 Task: Create a section Cloud Migration Sprint and in the section, add a milestone Compliance Requirements Implementation in the project TransitPlan.
Action: Mouse moved to (46, 483)
Screenshot: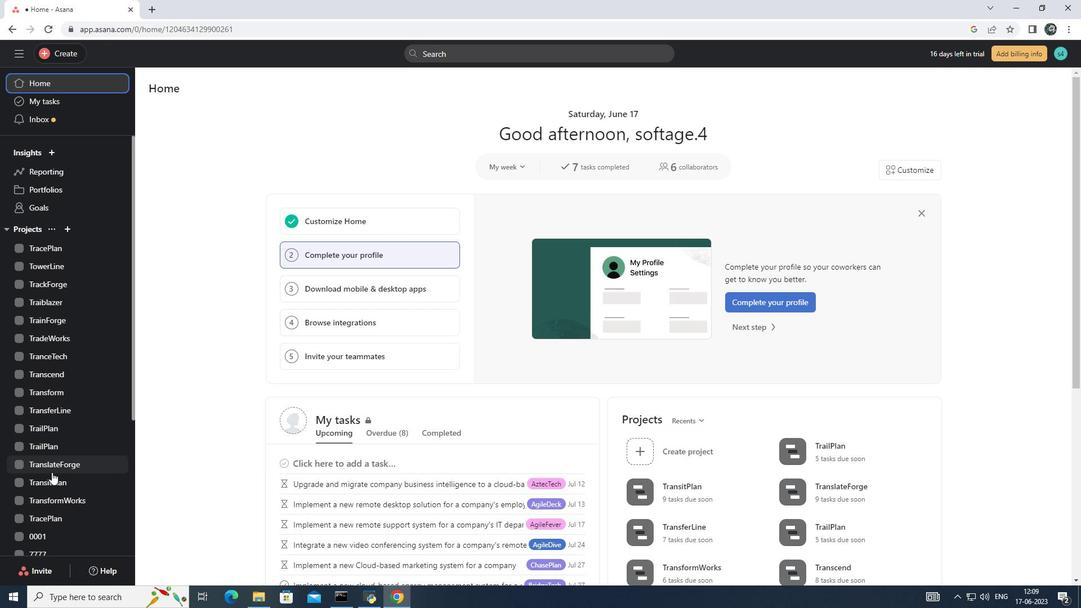 
Action: Mouse pressed left at (46, 483)
Screenshot: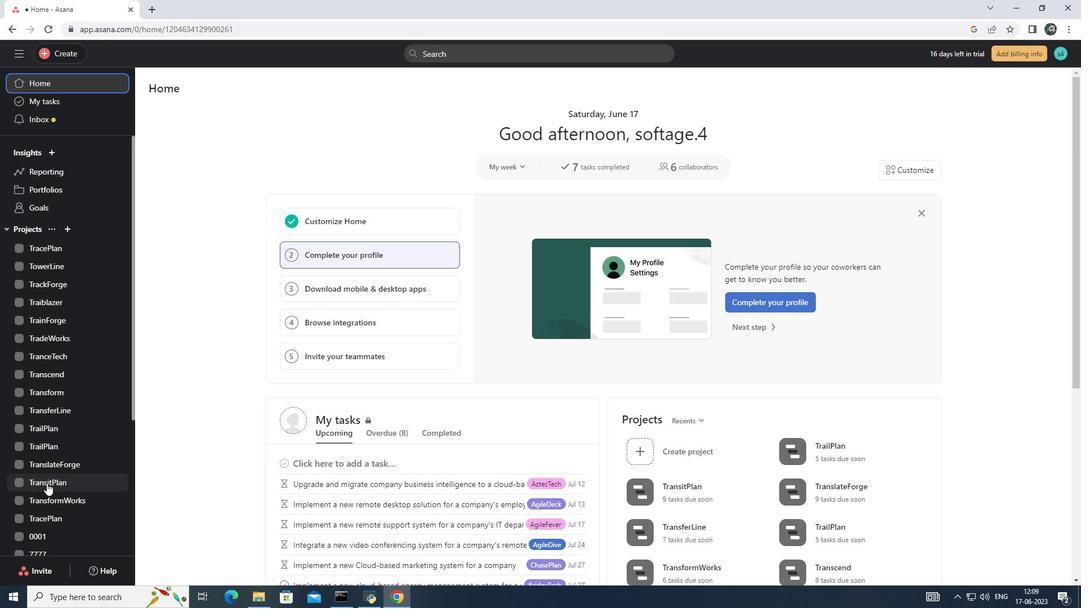 
Action: Mouse moved to (208, 490)
Screenshot: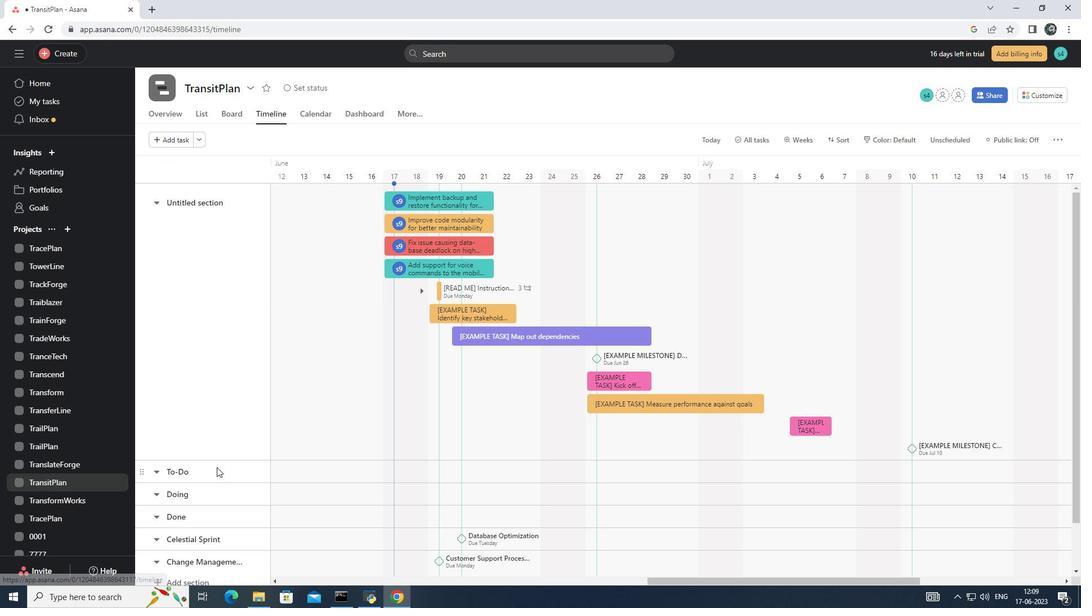 
Action: Mouse scrolled (208, 489) with delta (0, 0)
Screenshot: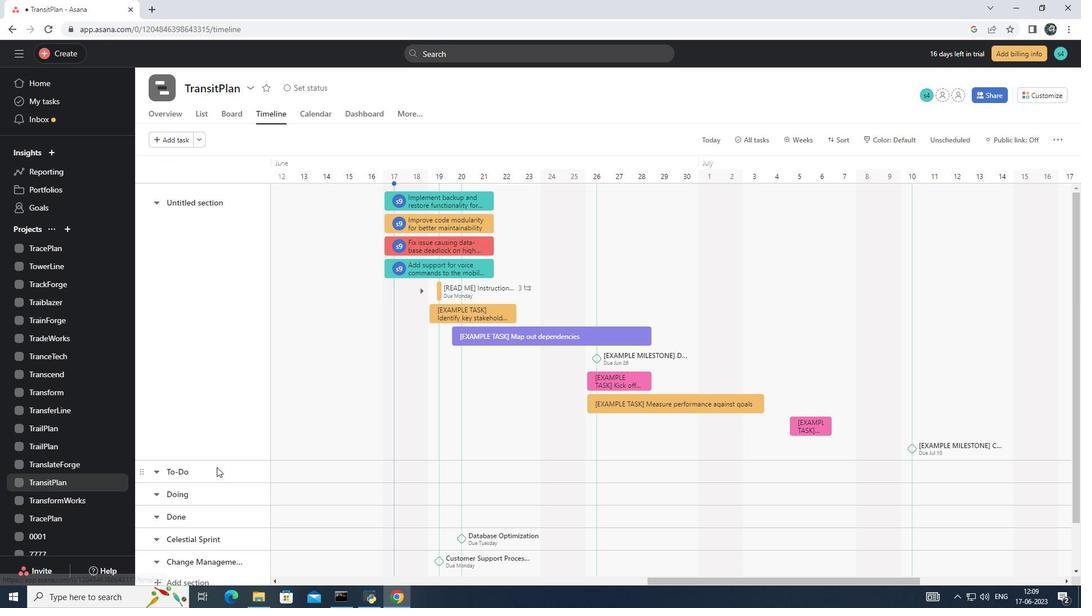 
Action: Mouse moved to (207, 490)
Screenshot: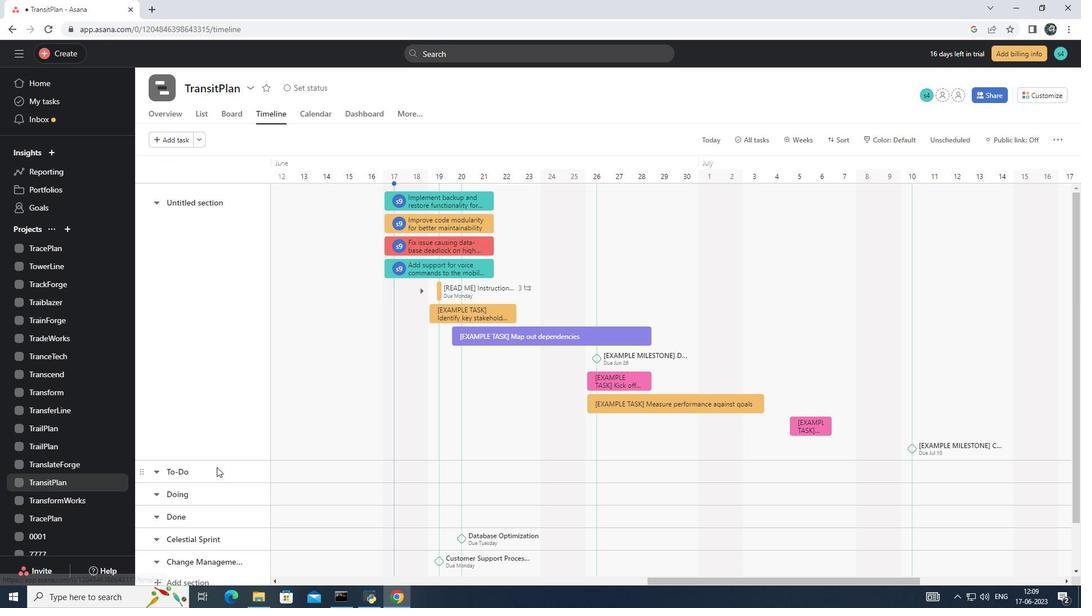 
Action: Mouse scrolled (207, 489) with delta (0, 0)
Screenshot: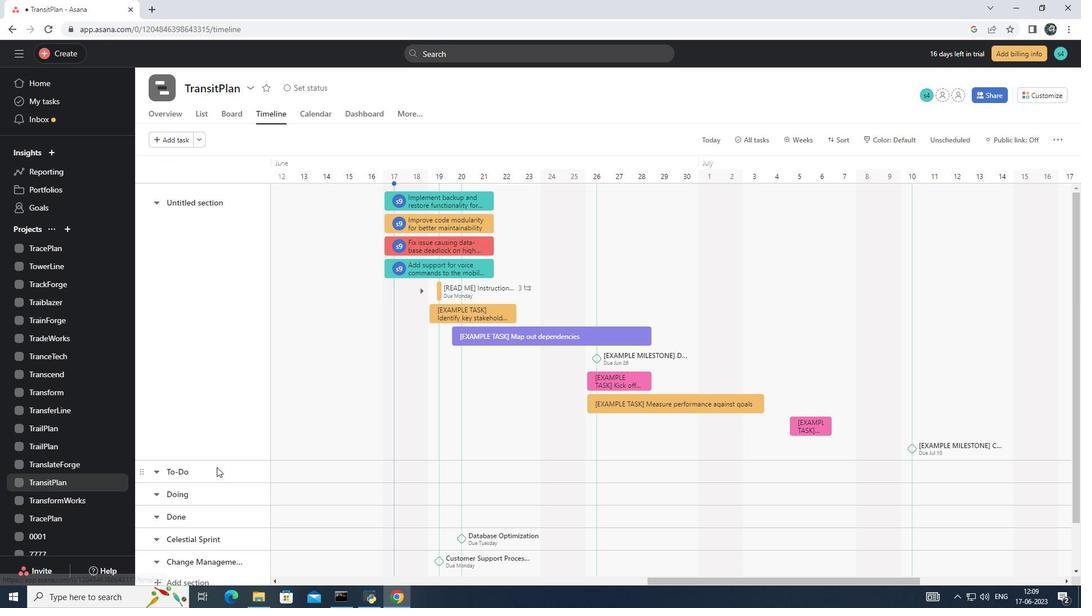 
Action: Mouse moved to (185, 529)
Screenshot: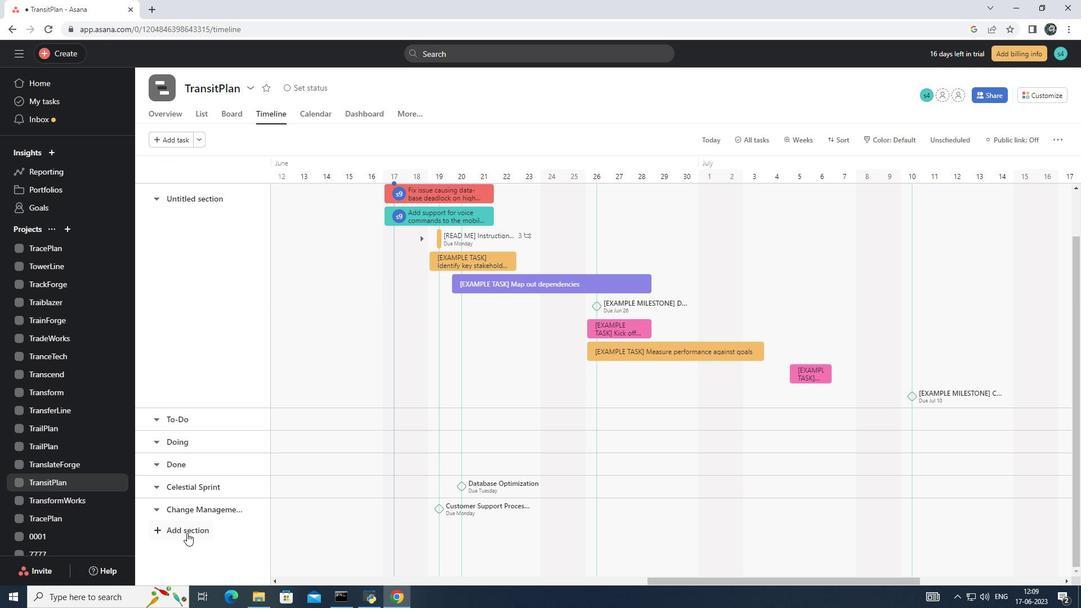 
Action: Mouse pressed left at (185, 529)
Screenshot: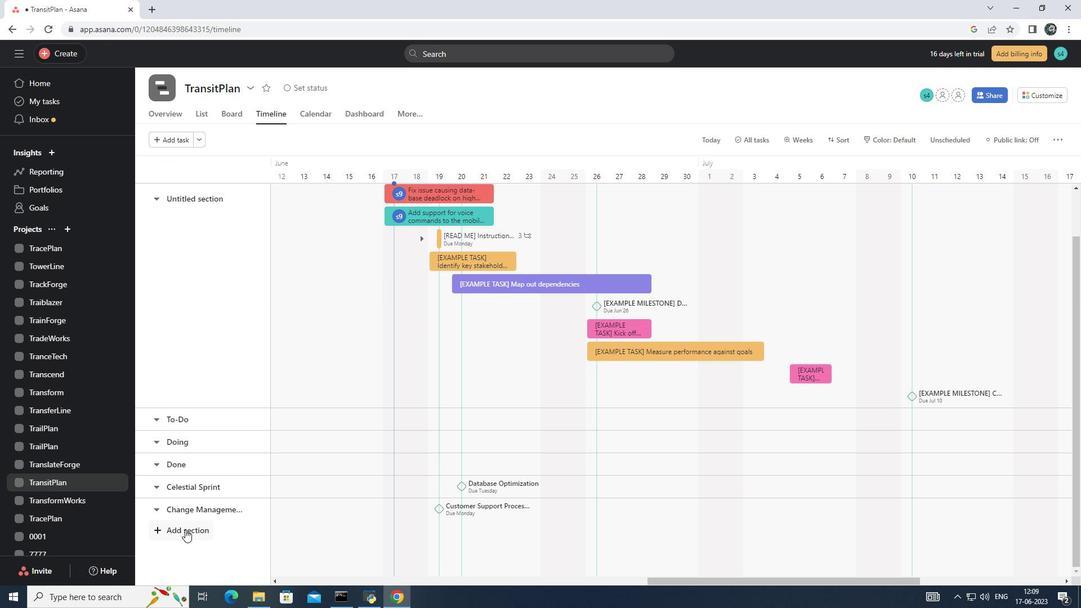 
Action: Mouse moved to (182, 527)
Screenshot: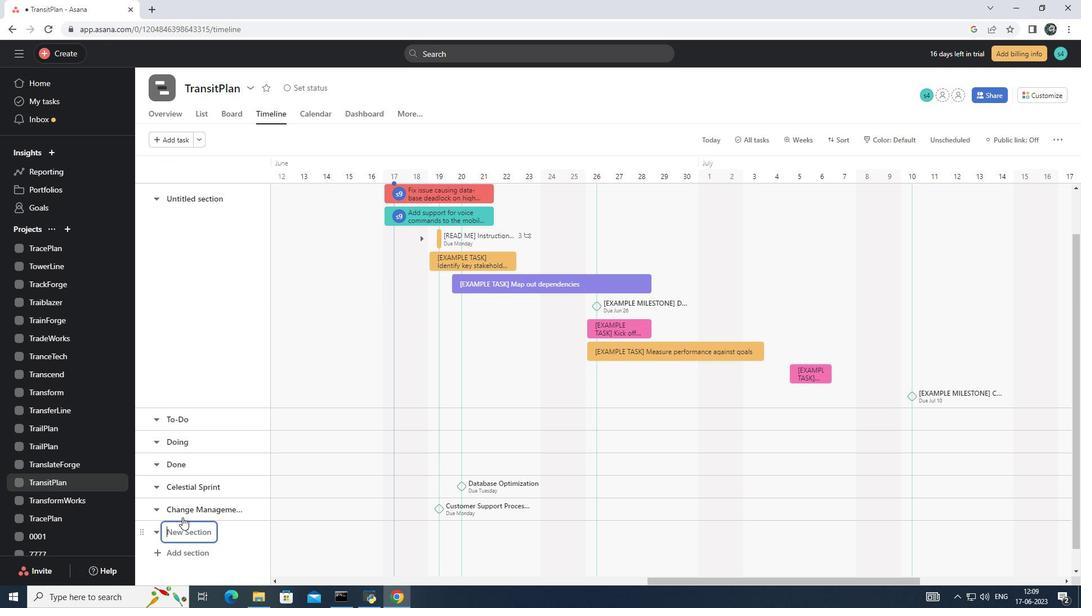 
Action: Key pressed <Key.shift><Key.shift><Key.shift><Key.shift><Key.shift><Key.shift><Key.shift><Key.shift><Key.shift>Cloud<Key.space><Key.shift>Migration<Key.space><Key.shift>Sprint<Key.enter>
Screenshot: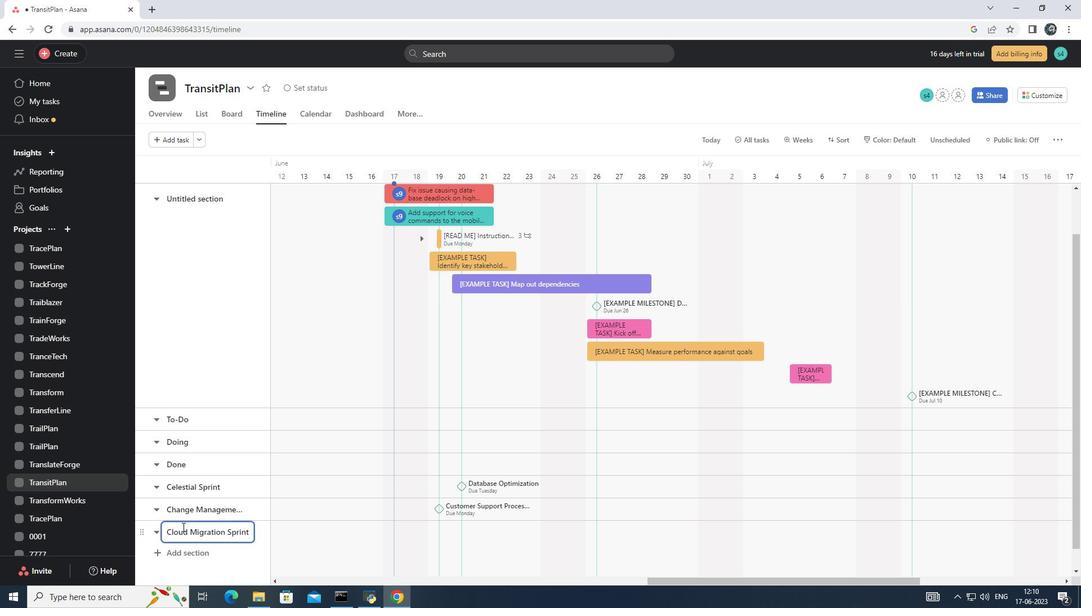 
Action: Mouse moved to (371, 536)
Screenshot: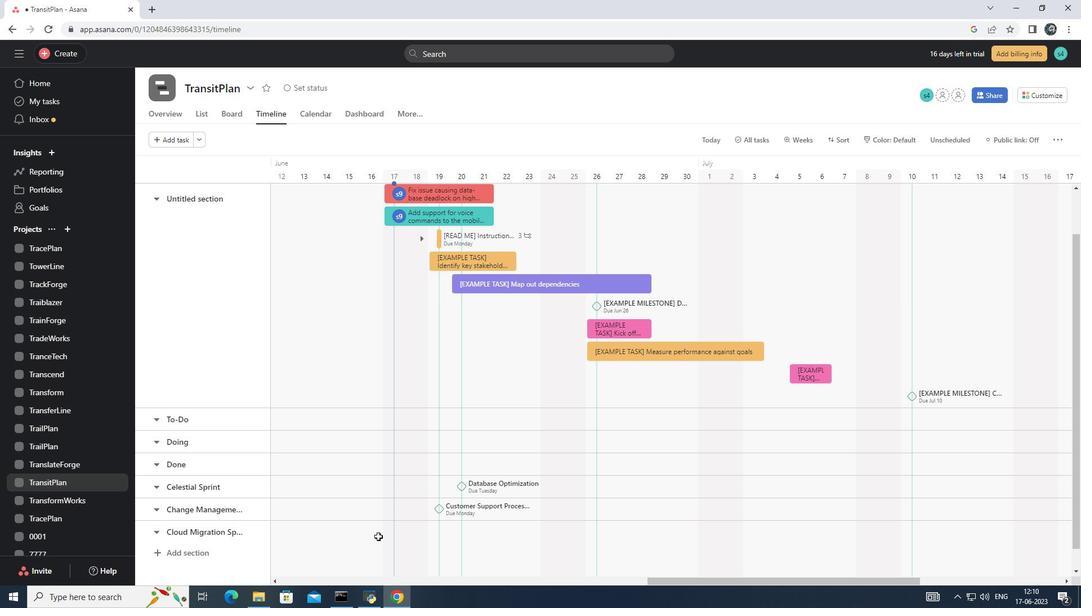 
Action: Mouse pressed left at (371, 536)
Screenshot: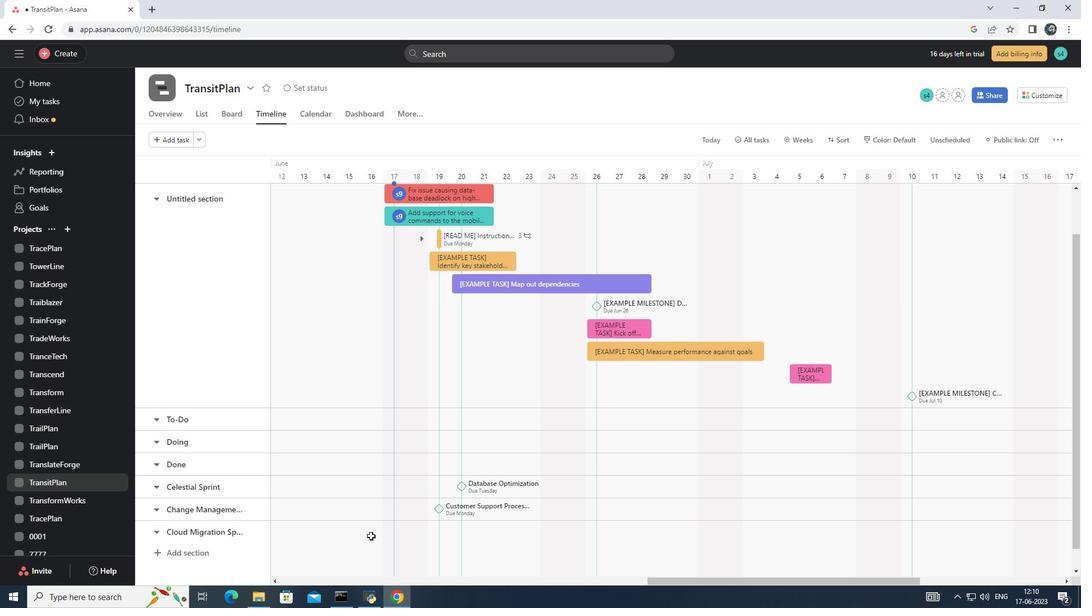 
Action: Key pressed <Key.shift>Compliance<Key.space><Key.shift>Requirements<Key.space><Key.shift>Implementation<Key.enter>
Screenshot: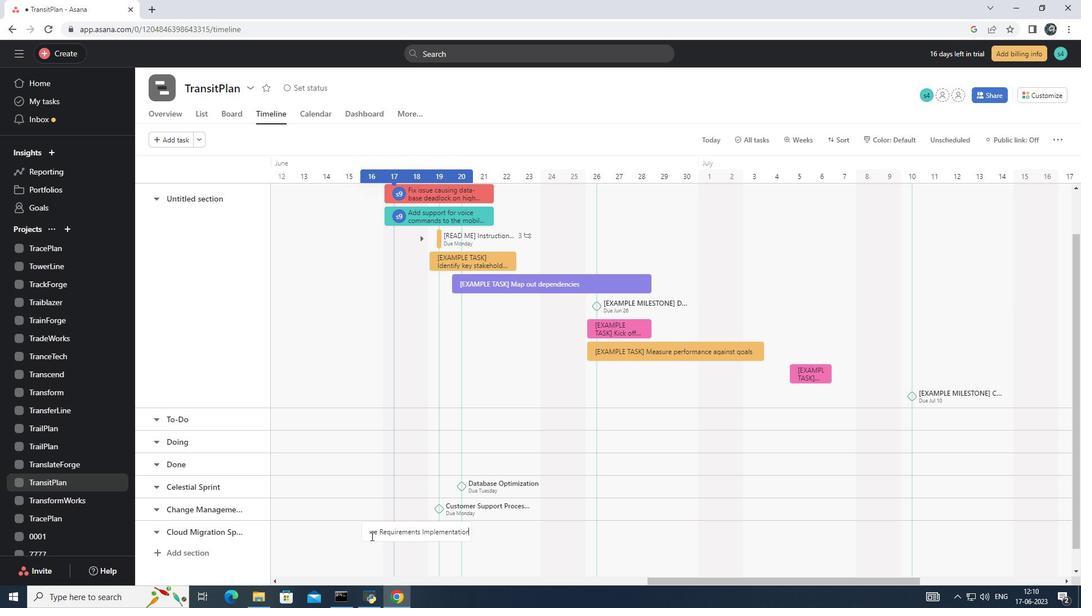 
Action: Mouse moved to (408, 533)
Screenshot: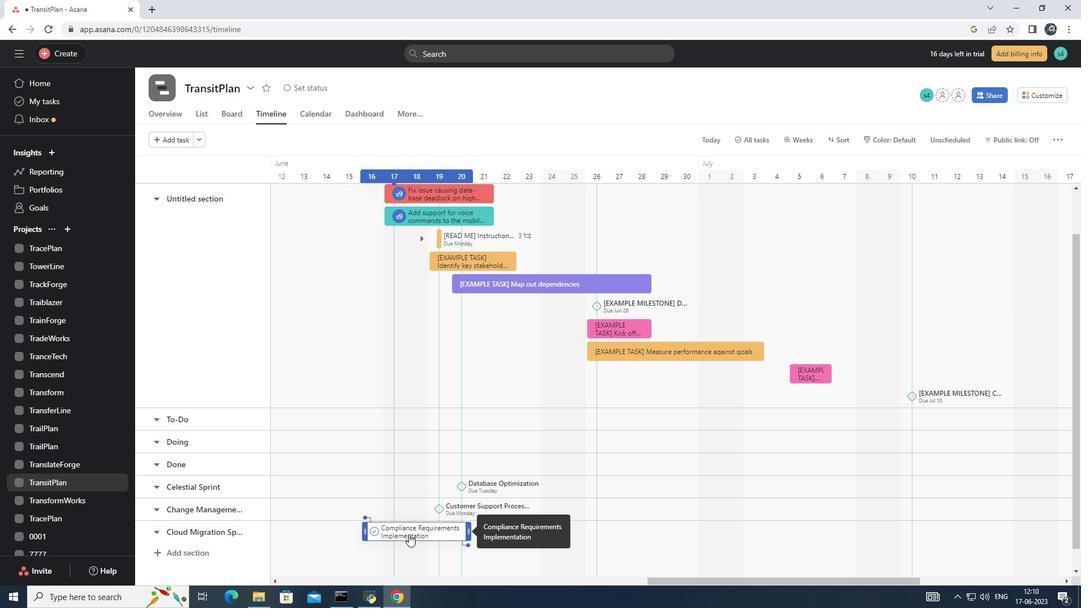 
Action: Mouse pressed right at (408, 533)
Screenshot: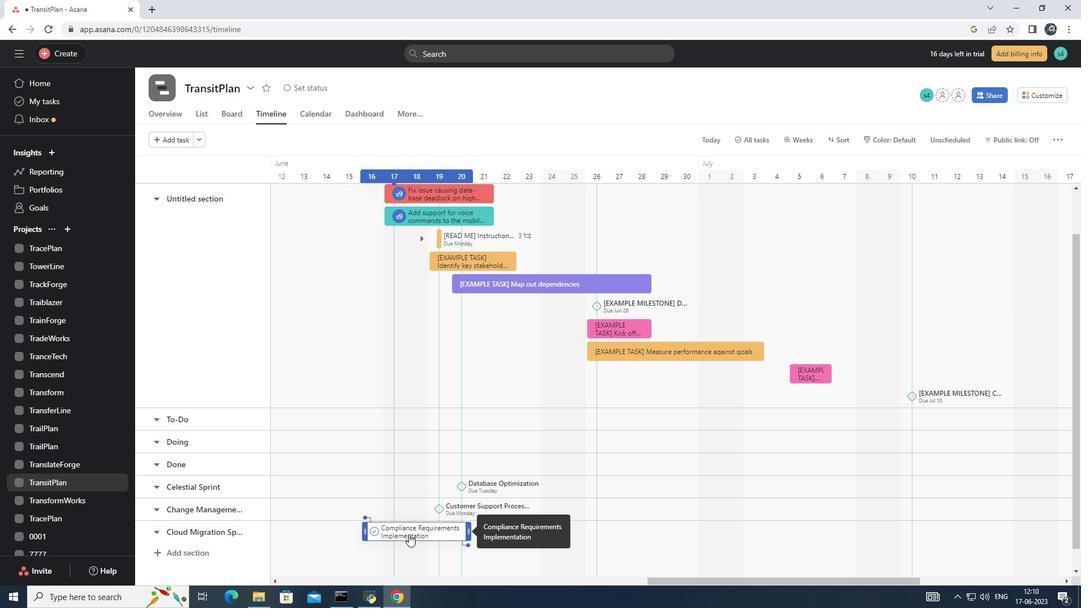 
Action: Mouse moved to (444, 477)
Screenshot: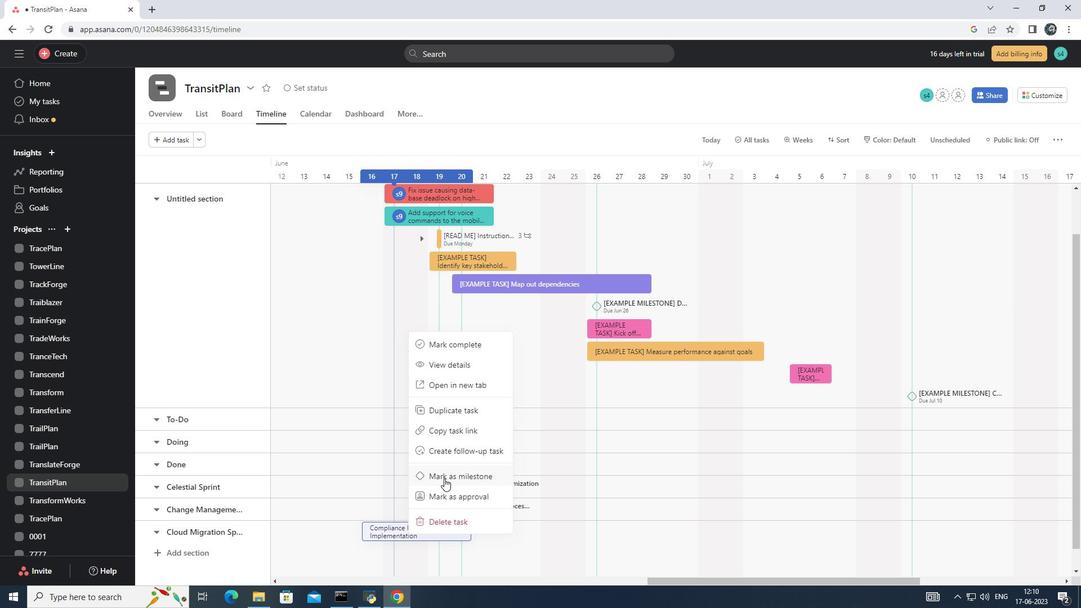
Action: Mouse pressed left at (444, 477)
Screenshot: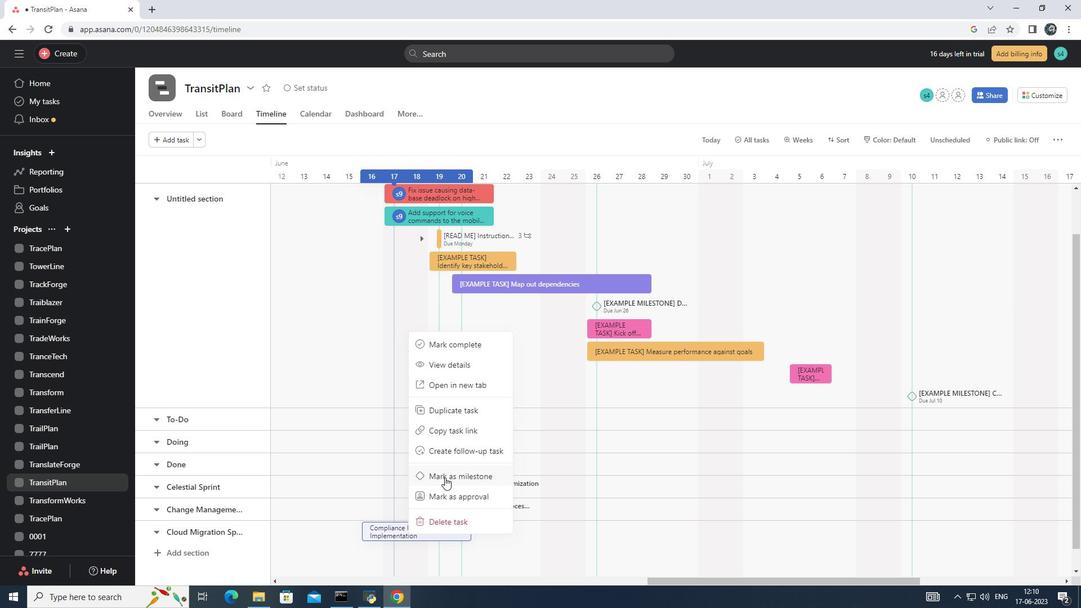 
Action: Mouse moved to (446, 548)
Screenshot: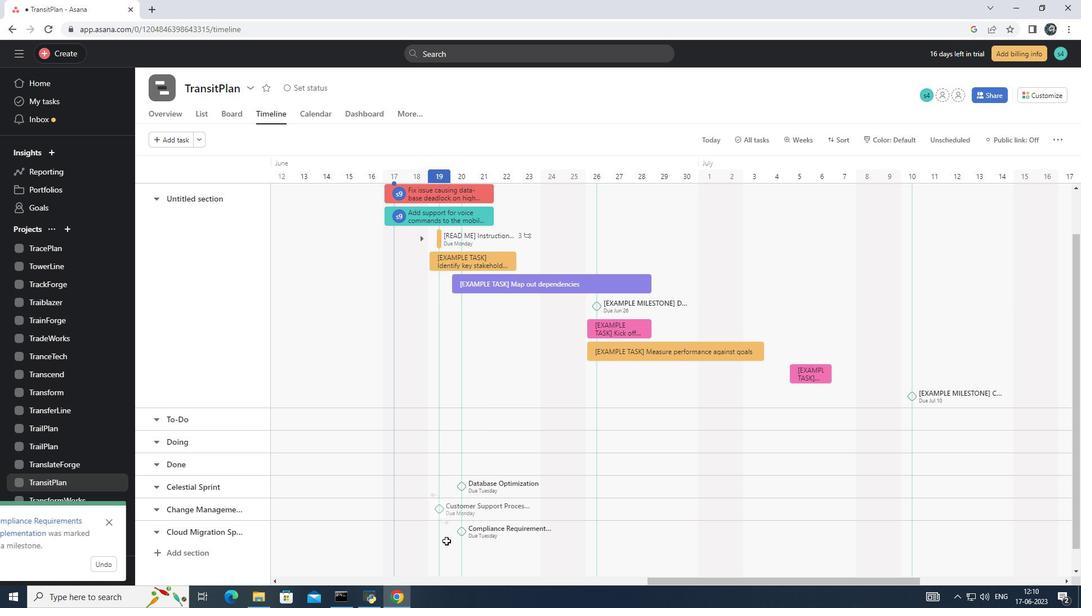 
